 Task: Create a 45-minute meeting to plan a team-building charity event.
Action: Mouse moved to (96, 163)
Screenshot: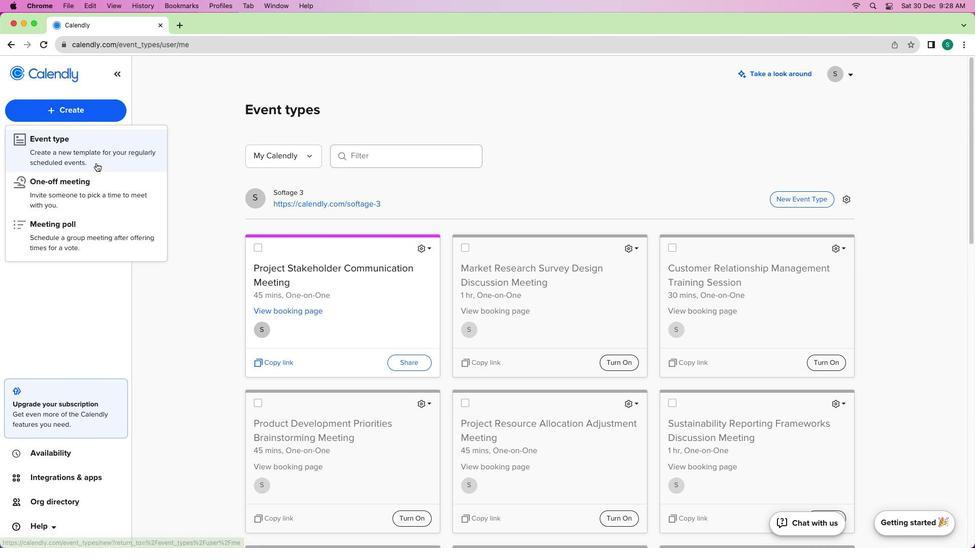 
Action: Mouse pressed left at (96, 163)
Screenshot: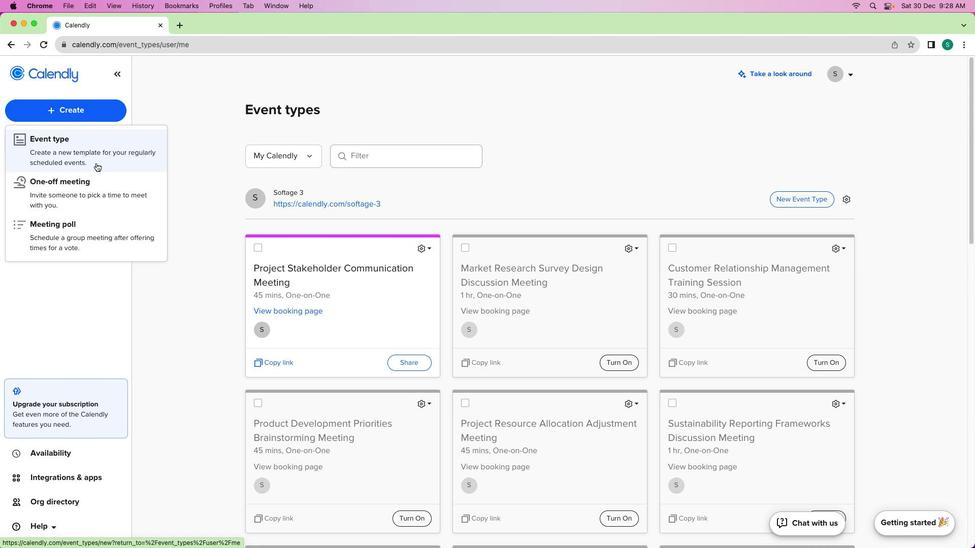 
Action: Mouse moved to (386, 221)
Screenshot: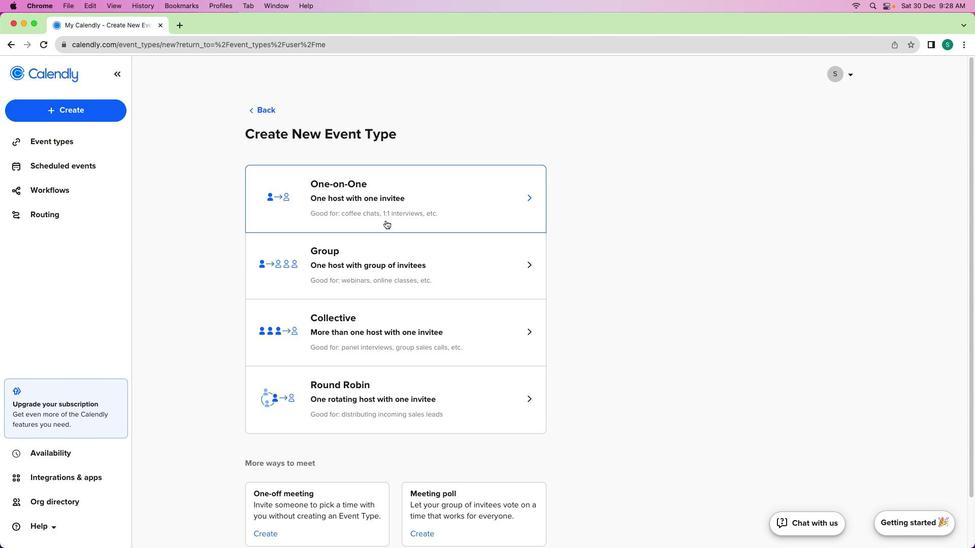 
Action: Mouse pressed left at (386, 221)
Screenshot: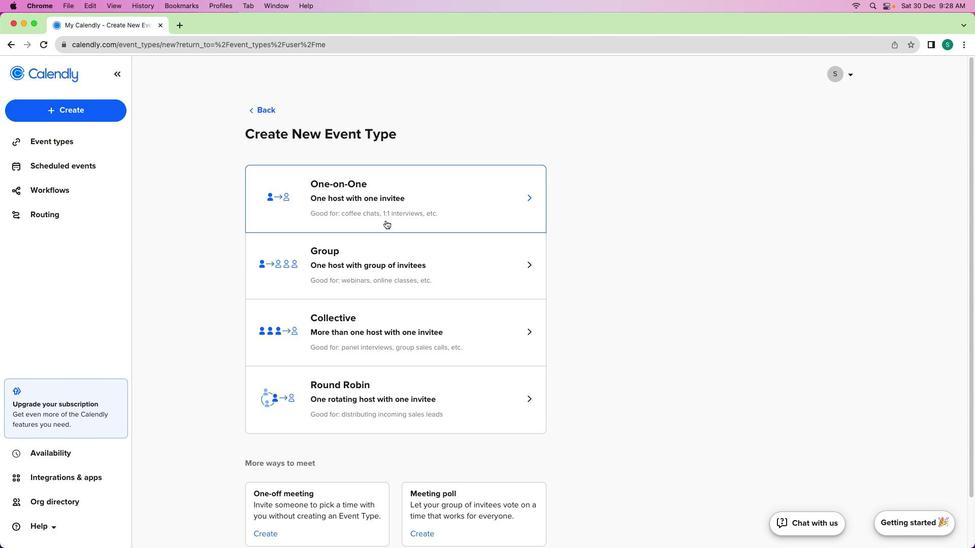 
Action: Mouse moved to (108, 158)
Screenshot: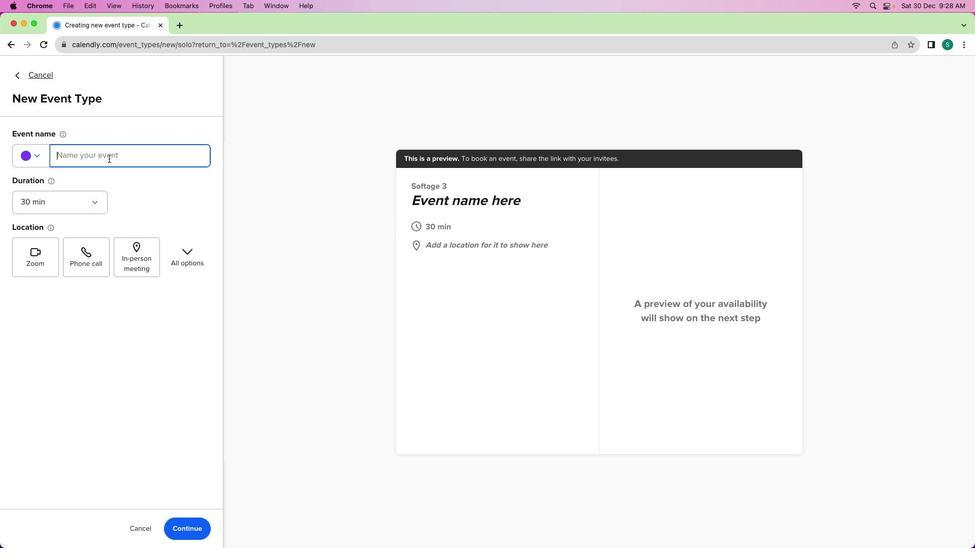 
Action: Mouse pressed left at (108, 158)
Screenshot: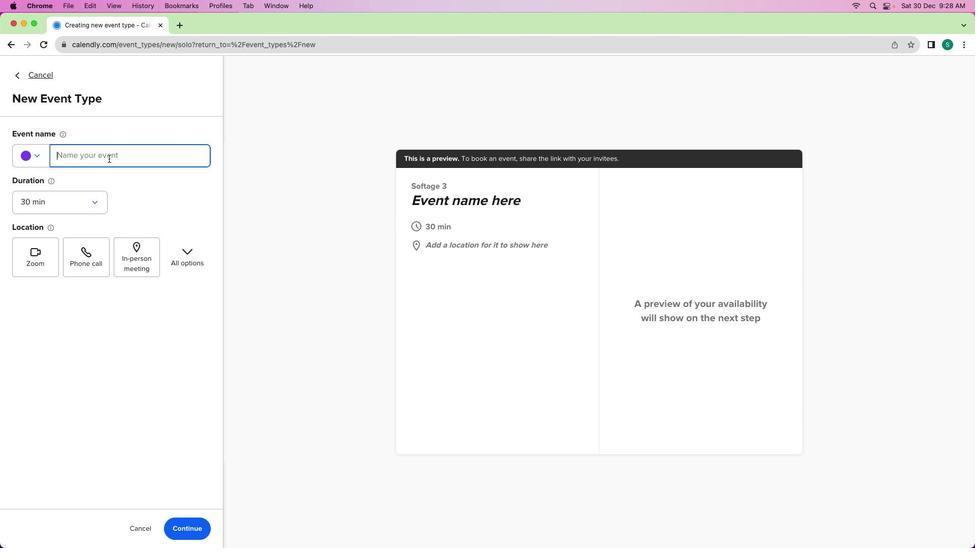 
Action: Key pressed Key.shift'T''e''a''m''-'Key.shift'B''u''i''d'Key.backspace'l''d''i''n''g'Key.spaceKey.shift'C''h''a''r''i''t''y'Key.spaceKey.shift'E''v''e''n''t'Key.spaceKey.shift'P''l''a''n''n''i''n''g'Key.spaceKey.shift'M''e''e''t''i''n''g'
Screenshot: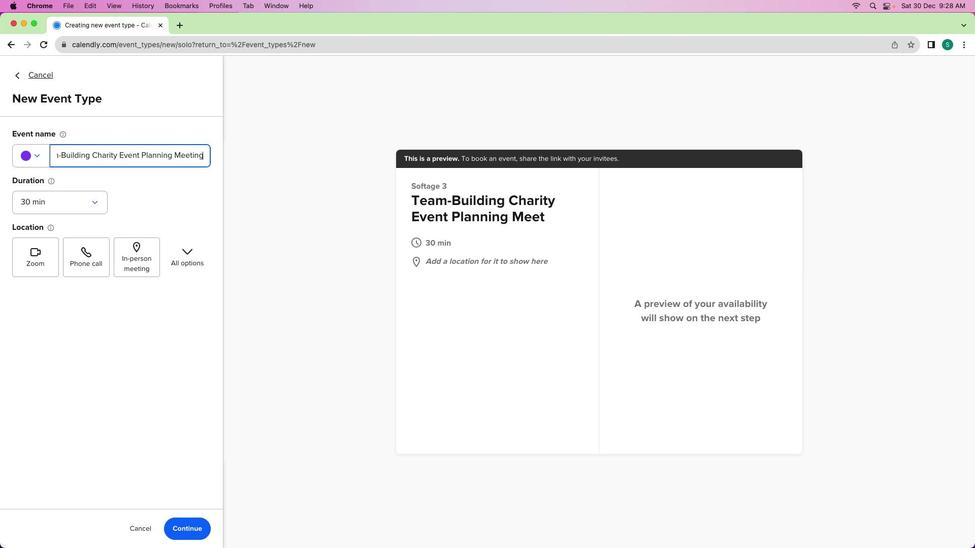 
Action: Mouse moved to (58, 206)
Screenshot: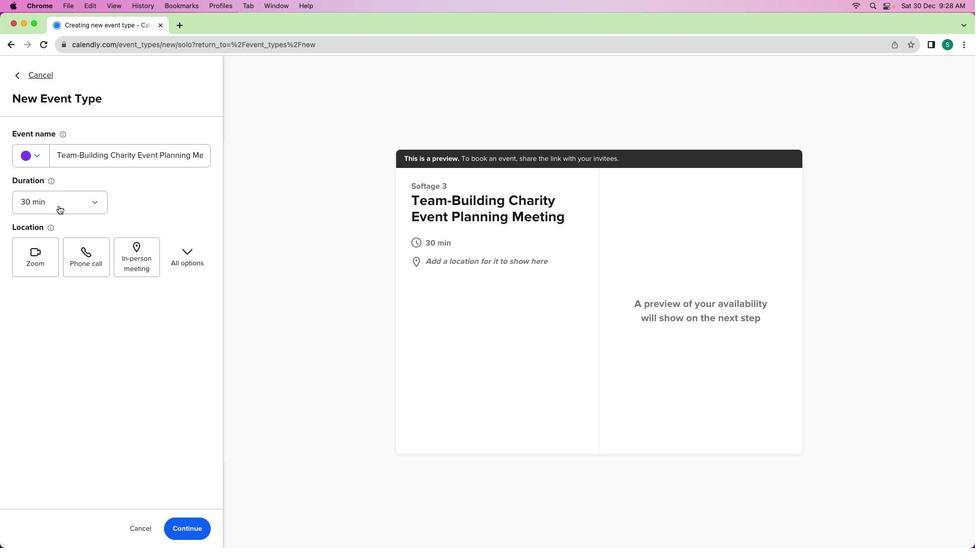 
Action: Mouse pressed left at (58, 206)
Screenshot: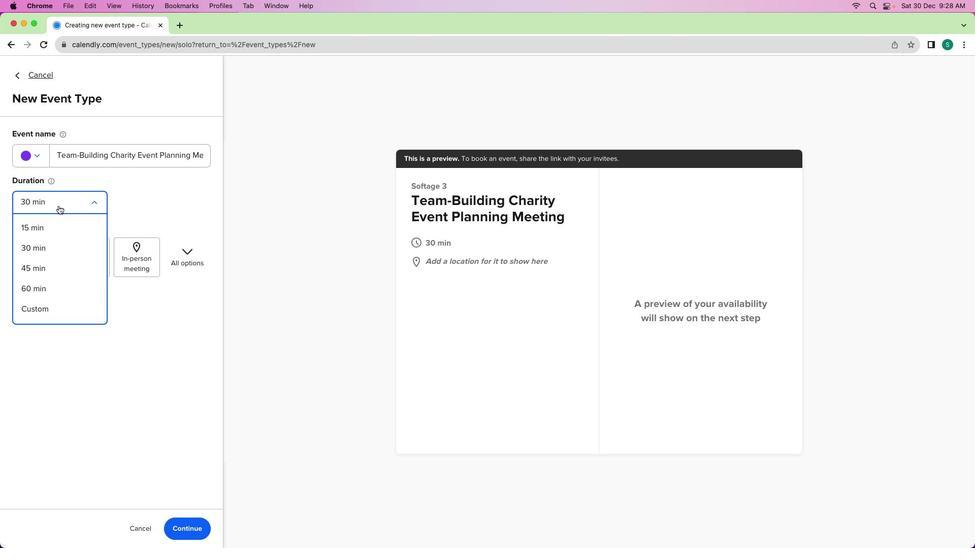 
Action: Mouse moved to (49, 259)
Screenshot: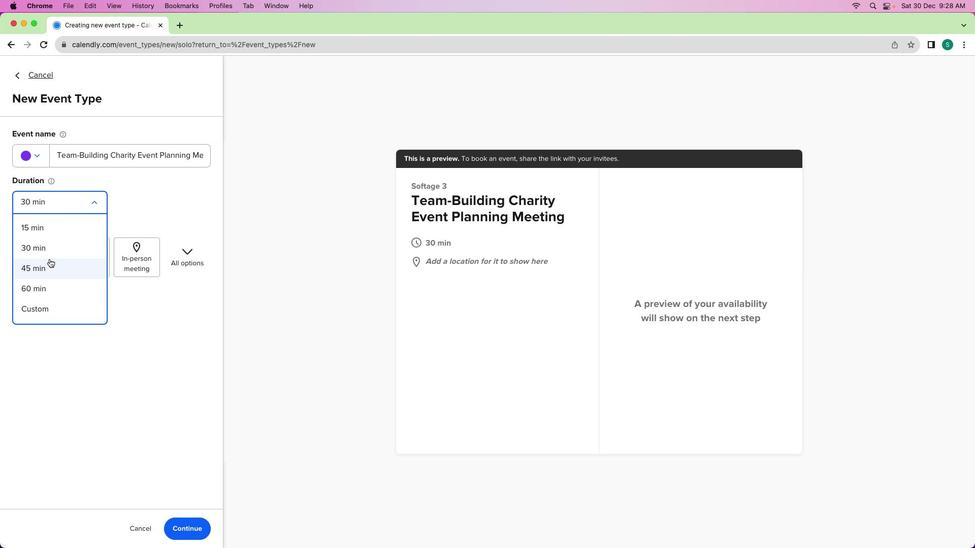 
Action: Mouse pressed left at (49, 259)
Screenshot: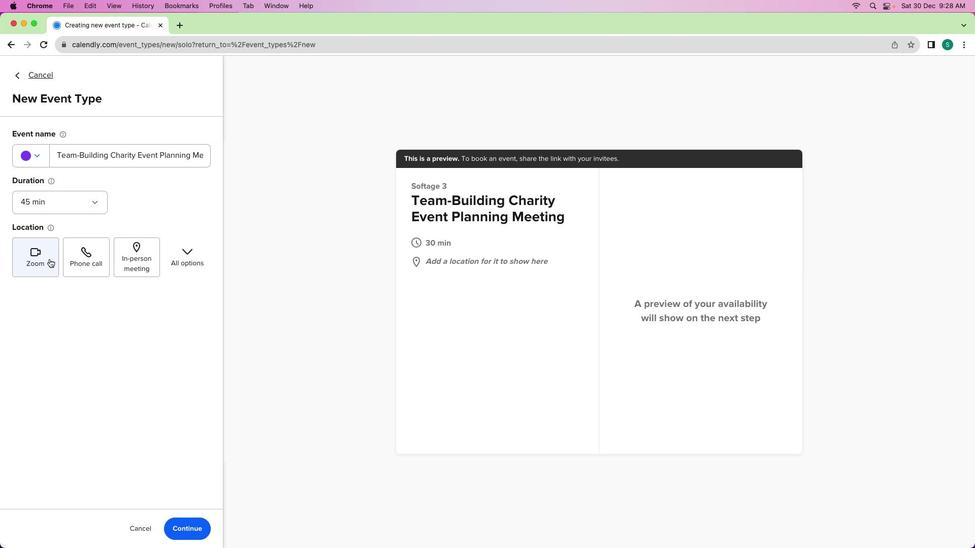 
Action: Mouse moved to (16, 160)
Screenshot: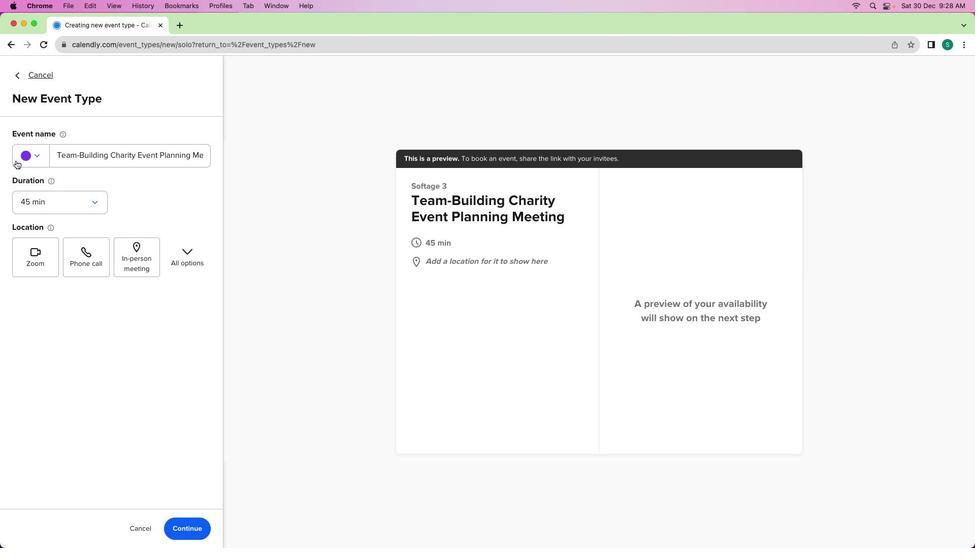 
Action: Mouse pressed left at (16, 160)
Screenshot: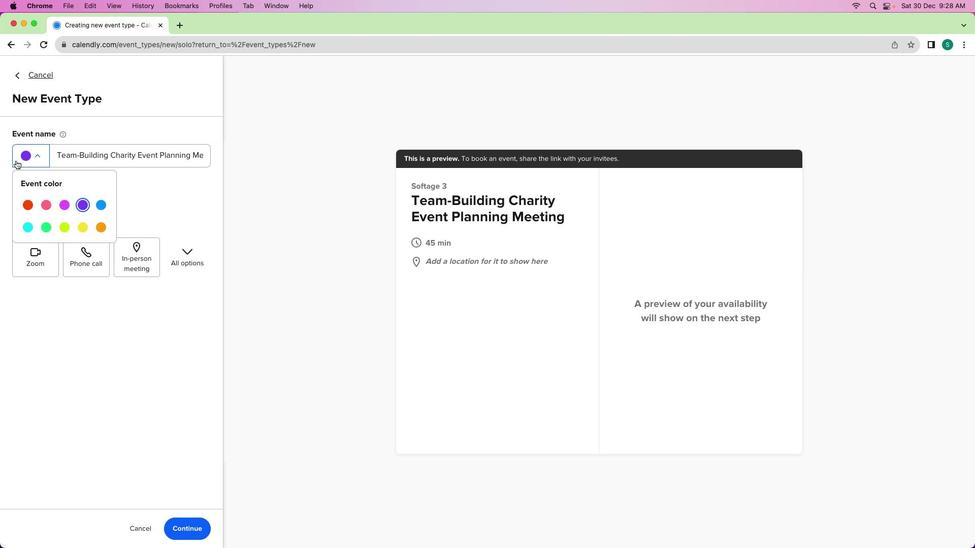 
Action: Mouse moved to (29, 207)
Screenshot: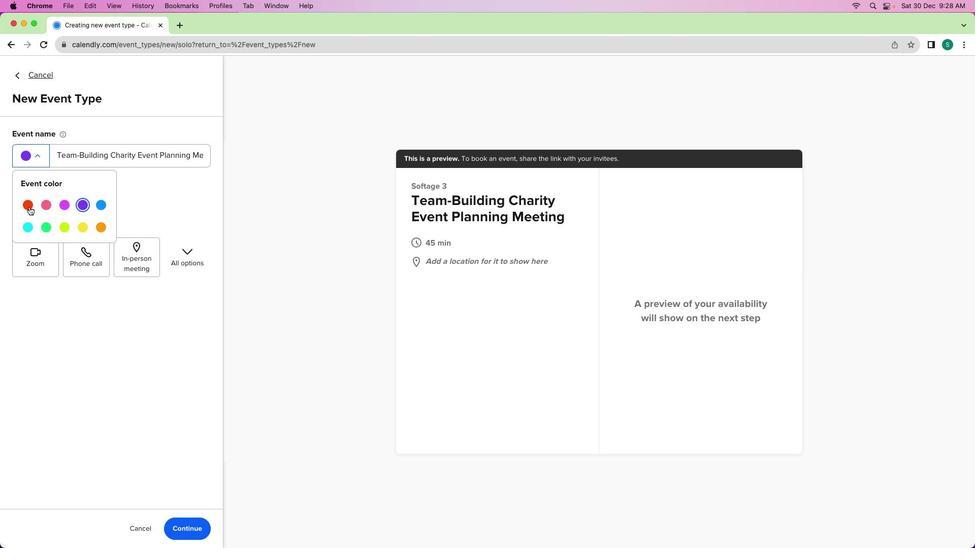 
Action: Mouse pressed left at (29, 207)
Screenshot: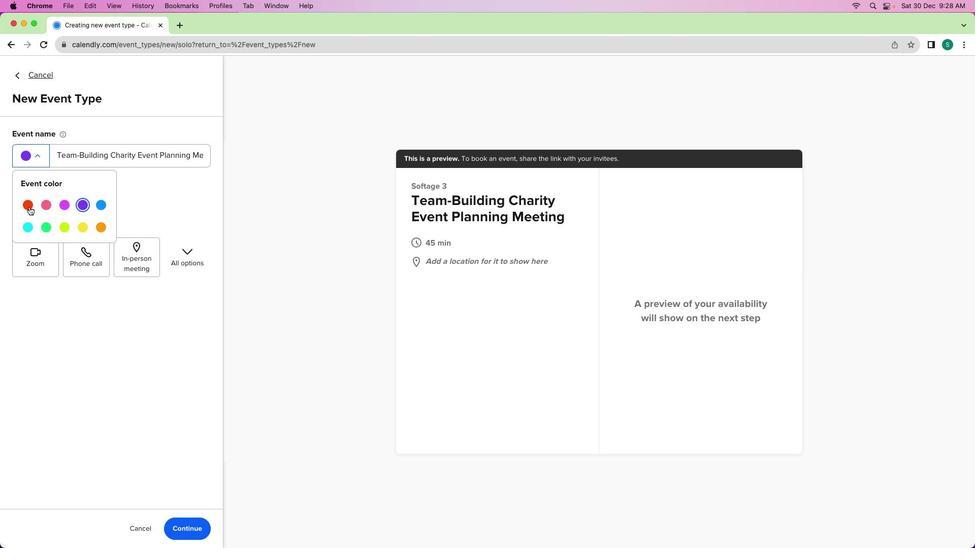 
Action: Mouse moved to (186, 528)
Screenshot: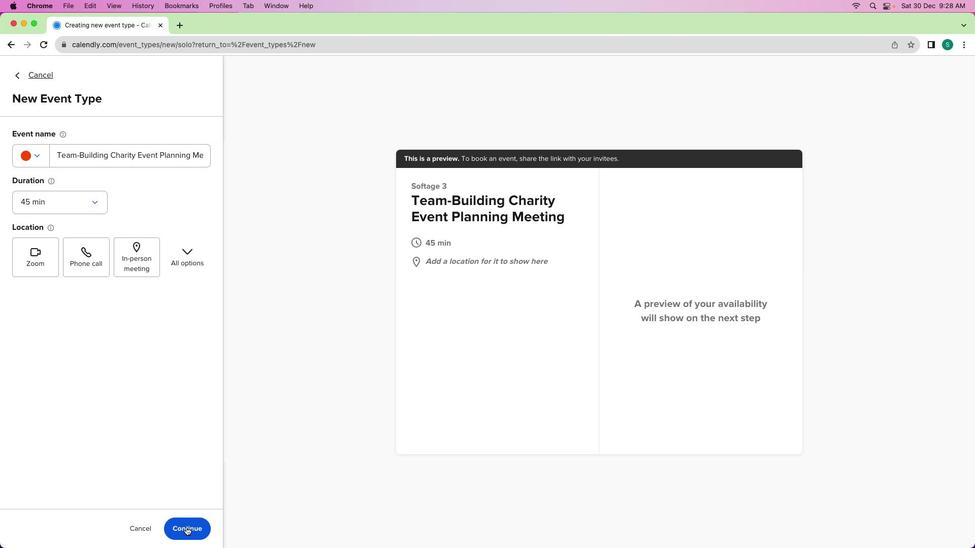 
Action: Mouse pressed left at (186, 528)
Screenshot: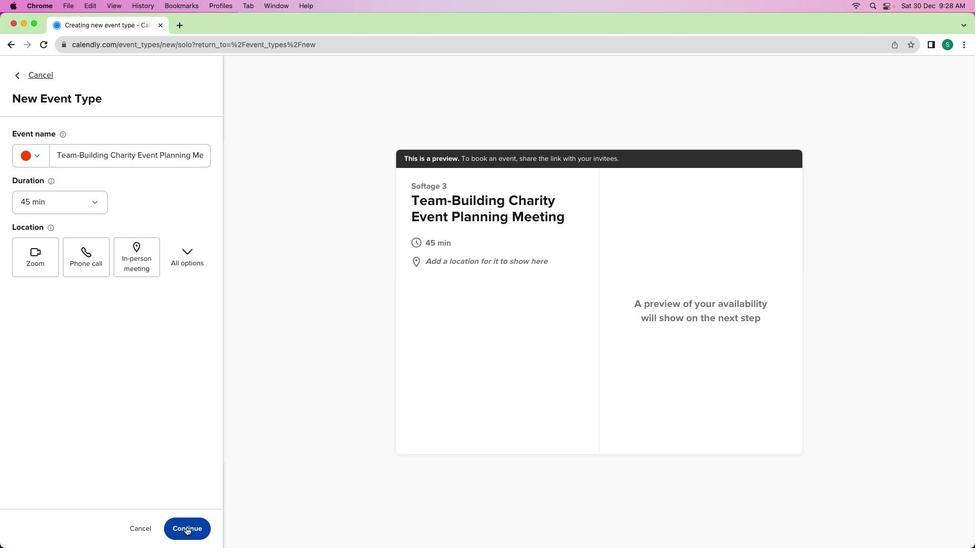 
Action: Mouse moved to (198, 178)
Screenshot: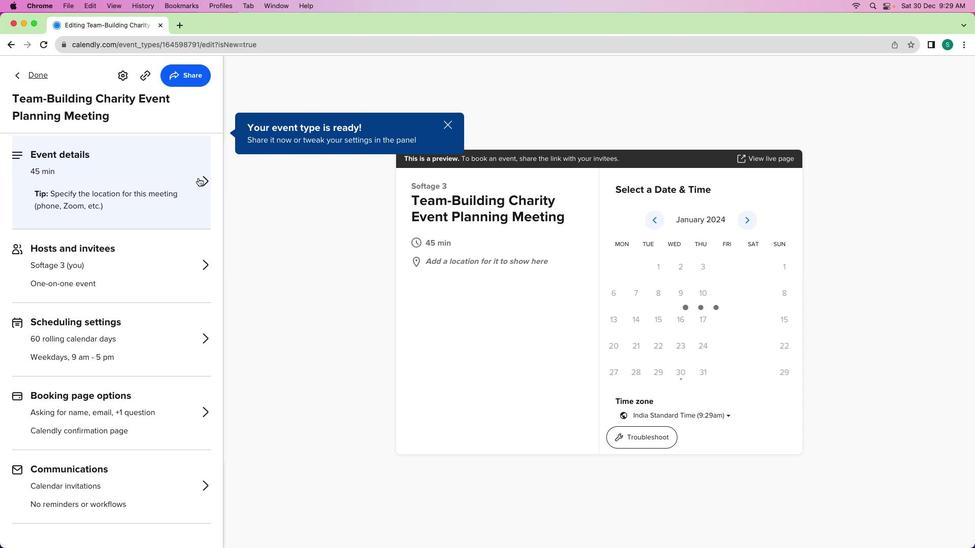 
Action: Mouse pressed left at (198, 178)
Screenshot: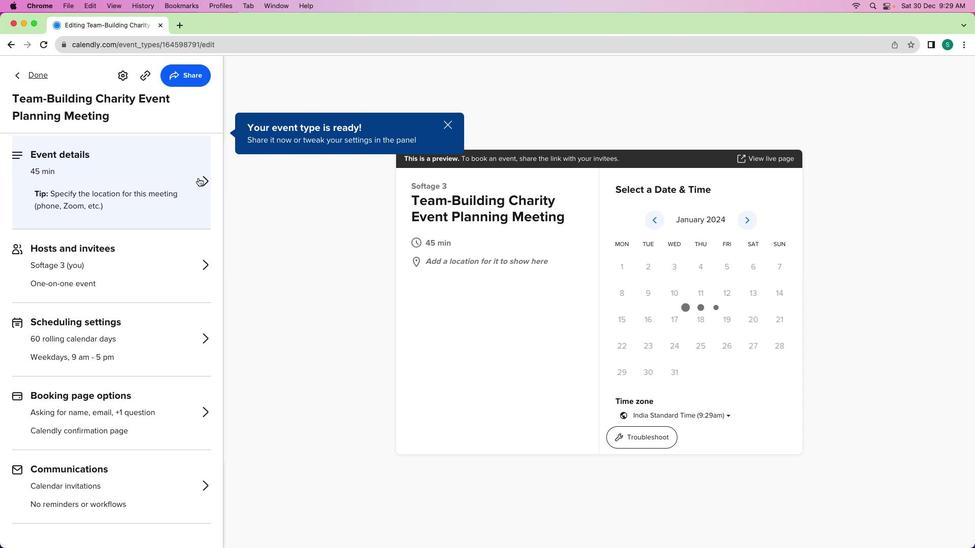 
Action: Mouse moved to (108, 350)
Screenshot: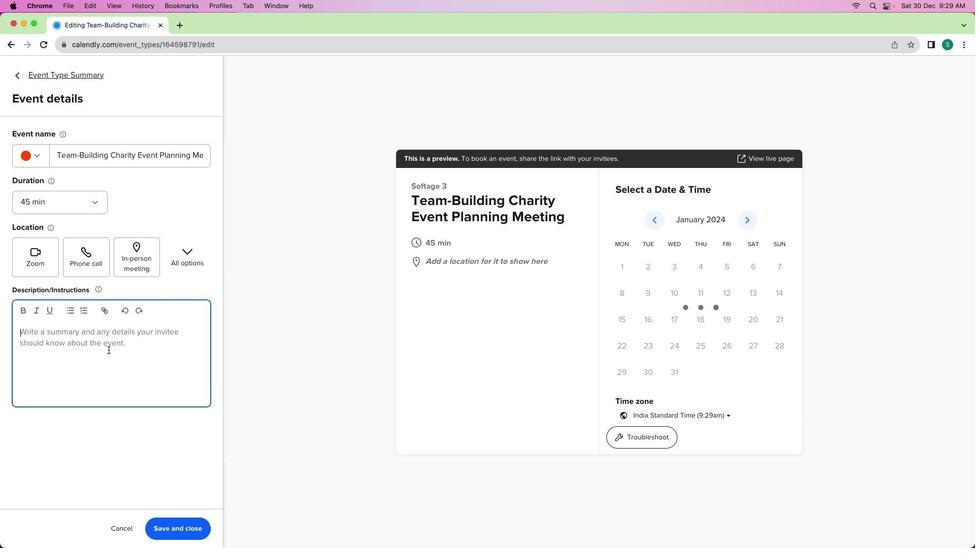 
Action: Mouse pressed left at (108, 350)
Screenshot: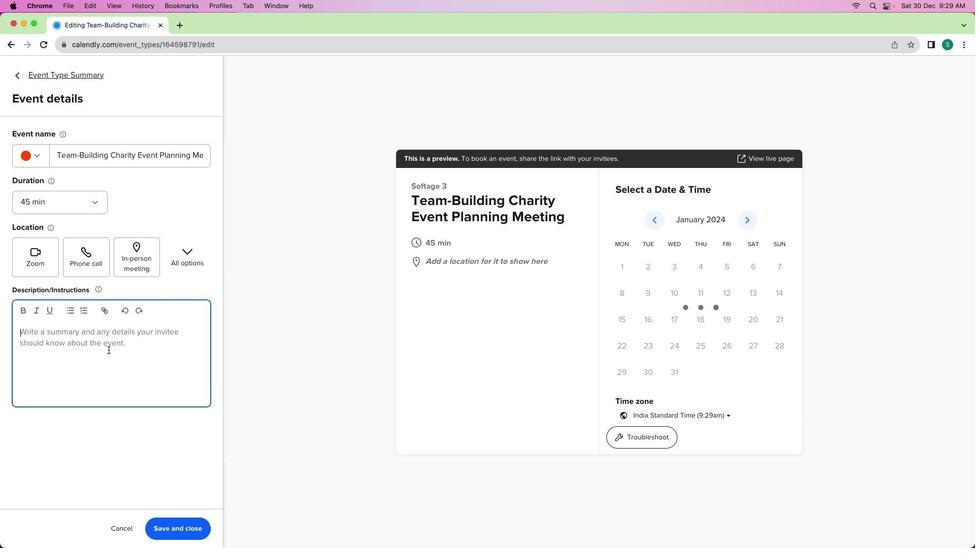 
Action: Key pressed Key.shift'A''n'Key.space'e''x''c''i''t''i''n''g'Key.space'p'Key.backspace'4''5''-''m''i''n''u''t''e'Key.space'p''l''a''n''n''i''n''g'Key.space's''e''s''s''i''o''n'Key.space'd''e''d''i''c''a''t''e''d'Key.space't''o'Key.space'o''r''g''a''n''i''z''i''n''g'Key.space'o''o''u''r'Key.spaceKey.leftKey.leftKey.leftKey.leftKey.leftKey.backspaceKey.rightKey.spaceKey.backspaceKey.backspaceKey.spaceKey.down'u''p''c''o''m''i''n''g'Key.space't''e''a''m''-''b''u''i''l''d''i''n''g'Key.space'c''h''a''r''i''t''y'Key.space'e''v''e''n''t''.'Key.spaceKey.shift'W''e'Key.space'w''i''l''l'Key.space'b''r''a''i''n''s''t''o''r''m'Key.space'i''d''e''a''s'','Key.space'd''i''s''c''u''s''s'Key.space'p''o''t''e''n''t''i''a''l'Key.space'c''h''a''r''i''t''i''e''s'Key.spaceKey.backspace','Key.spaceKey.shift'o''u''t''l''i''n''e'Key.space'e''v''n''t'Key.space'l''o''g''i''s''t''i'Key.leftKey.leftKey.leftKey.leftKey.leftKey.leftKey.leftKey.leftKey.leftKey.left'e'Key.down'c''s'','Key.space'a''b''d'Key.space'a''s''s'Key.leftKey.leftKey.leftKey.leftKey.leftKey.backspace'n'Key.down'i''g''n'Key.space'r''e''s''p''o''n''s''i''b''i''l''i''t''i''e''s''.'
Screenshot: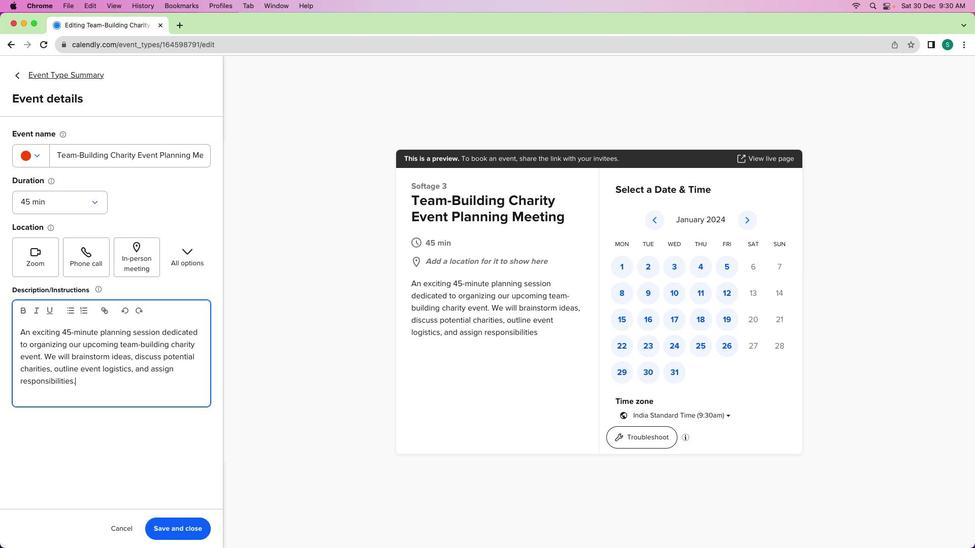 
Action: Mouse moved to (171, 526)
Screenshot: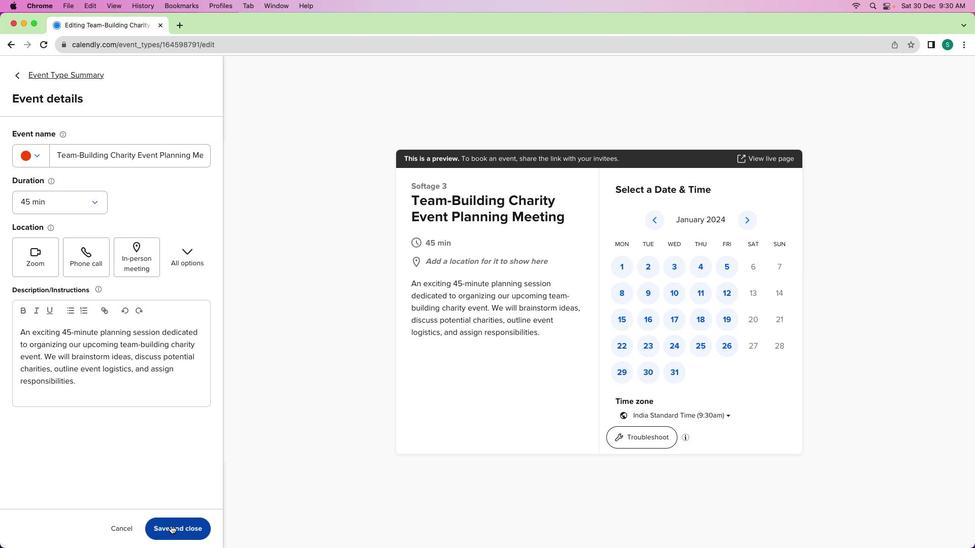 
Action: Mouse pressed left at (171, 526)
Screenshot: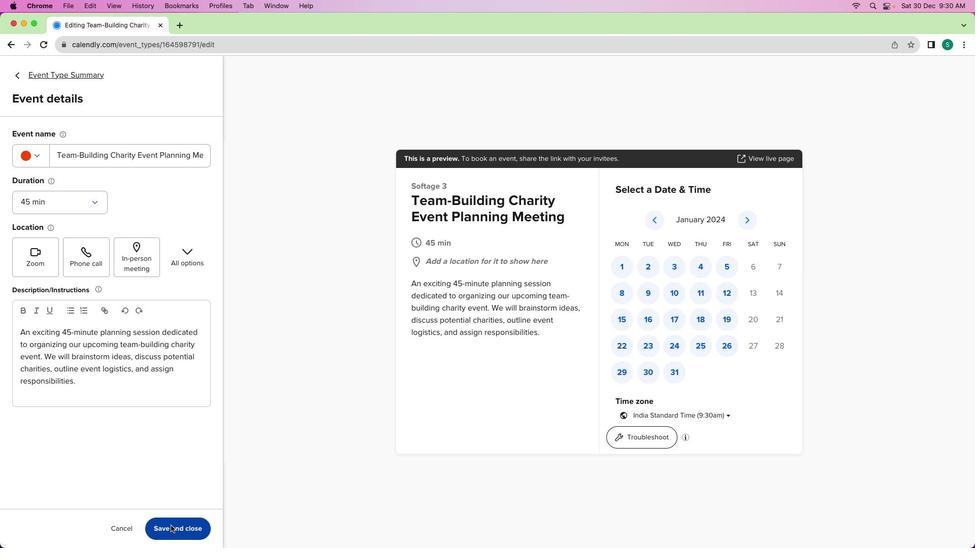 
Action: Mouse moved to (39, 75)
Screenshot: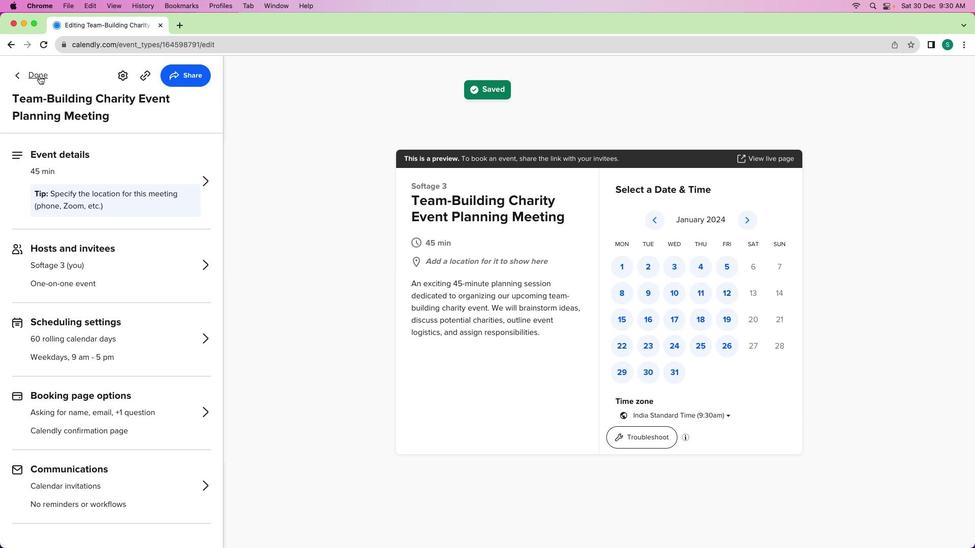 
Action: Mouse pressed left at (39, 75)
Screenshot: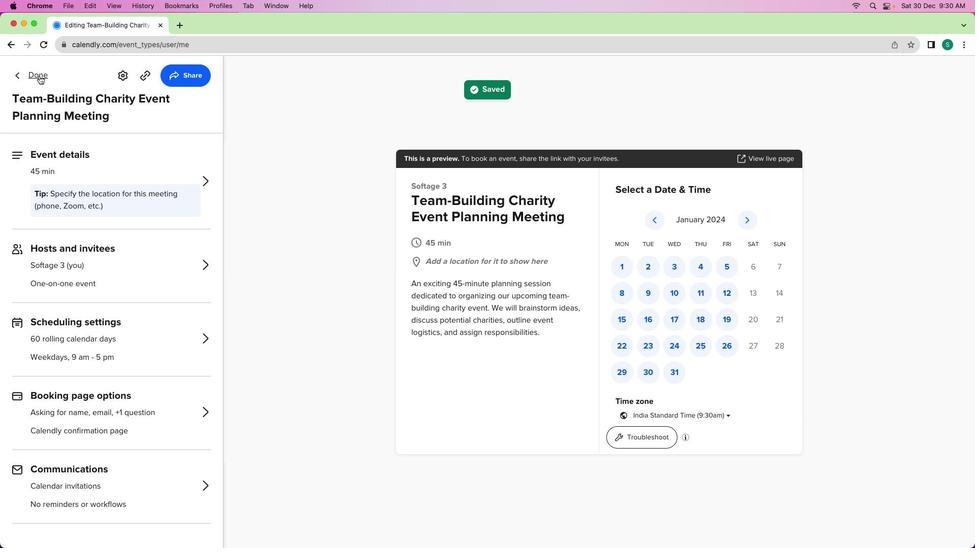 
Action: Mouse moved to (357, 304)
Screenshot: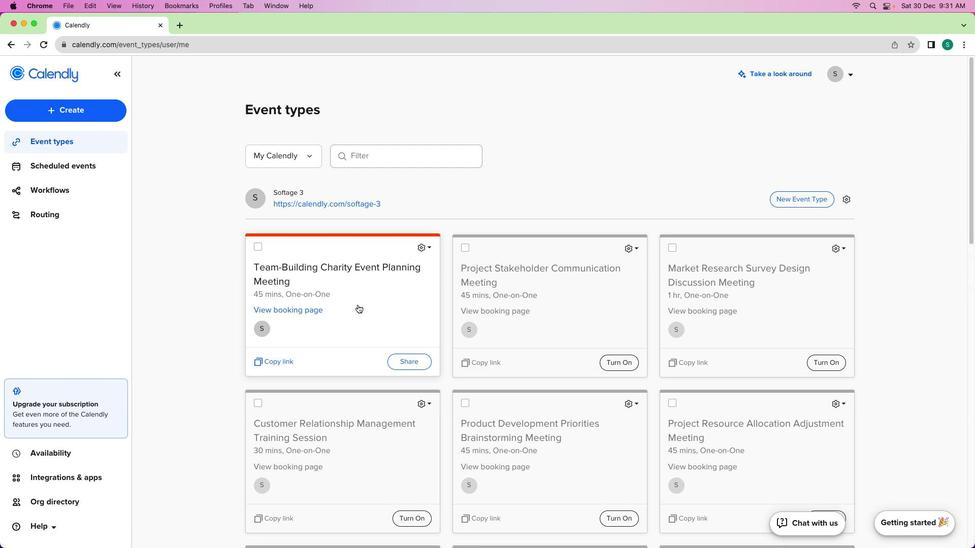
